 Task: Use add-ons "QR Code Generator app".
Action: Mouse moved to (242, 99)
Screenshot: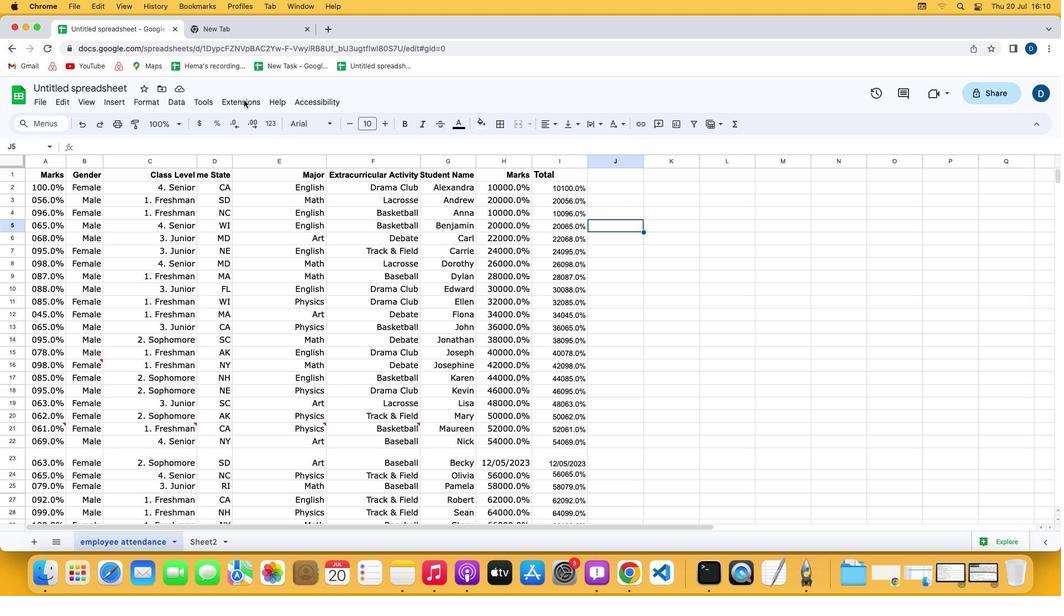 
Action: Mouse pressed left at (242, 99)
Screenshot: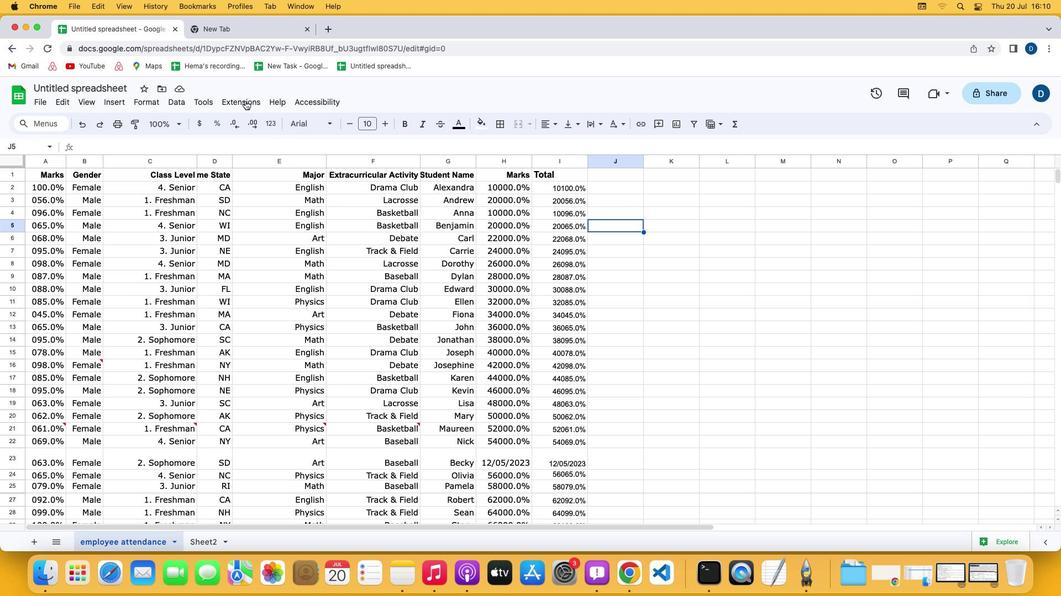 
Action: Mouse moved to (245, 100)
Screenshot: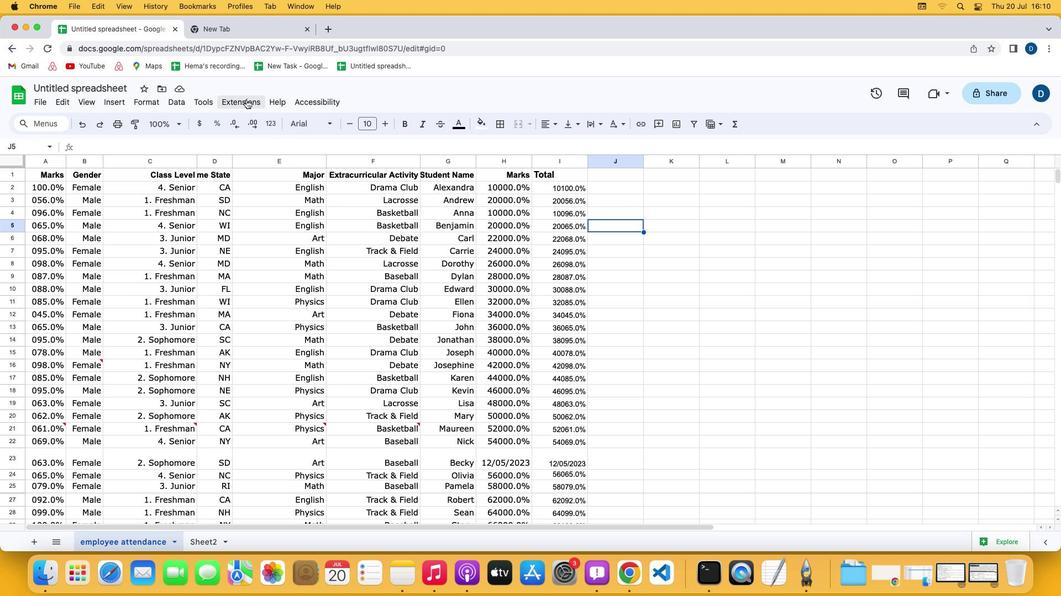 
Action: Mouse pressed left at (245, 100)
Screenshot: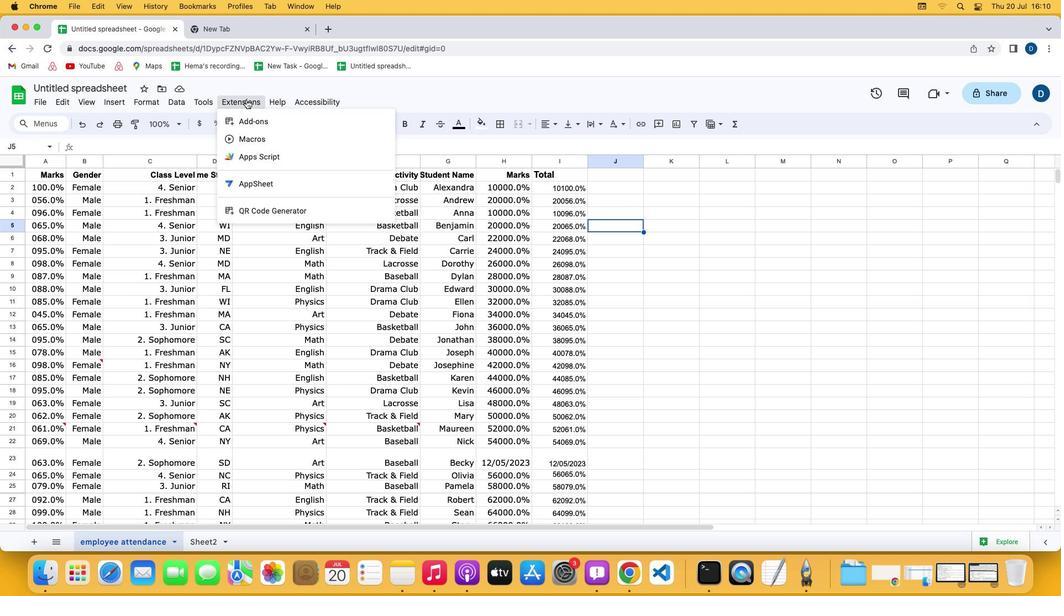 
Action: Mouse moved to (426, 169)
Screenshot: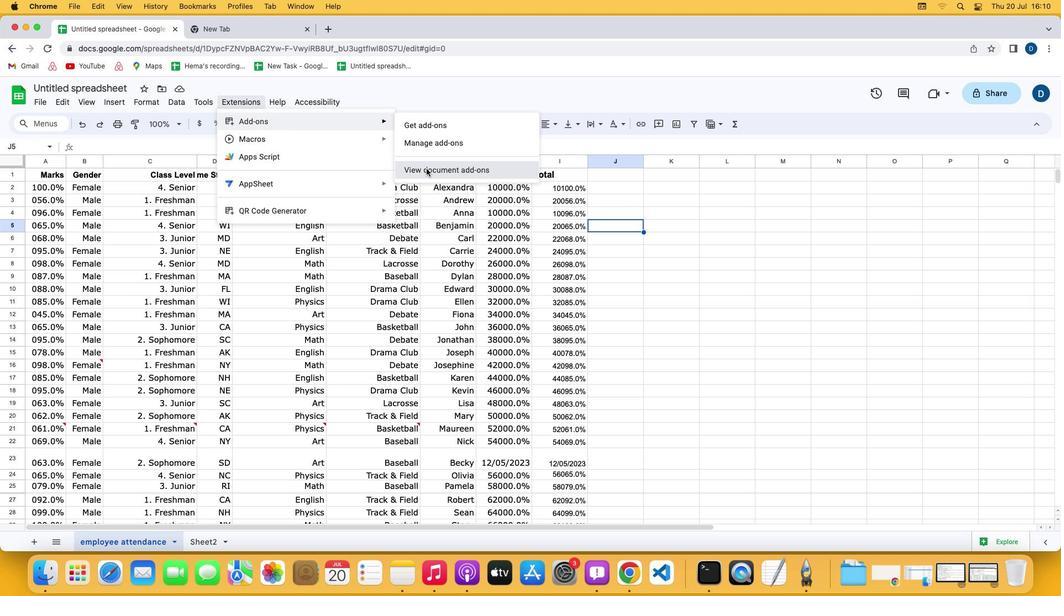 
Action: Mouse pressed left at (426, 169)
Screenshot: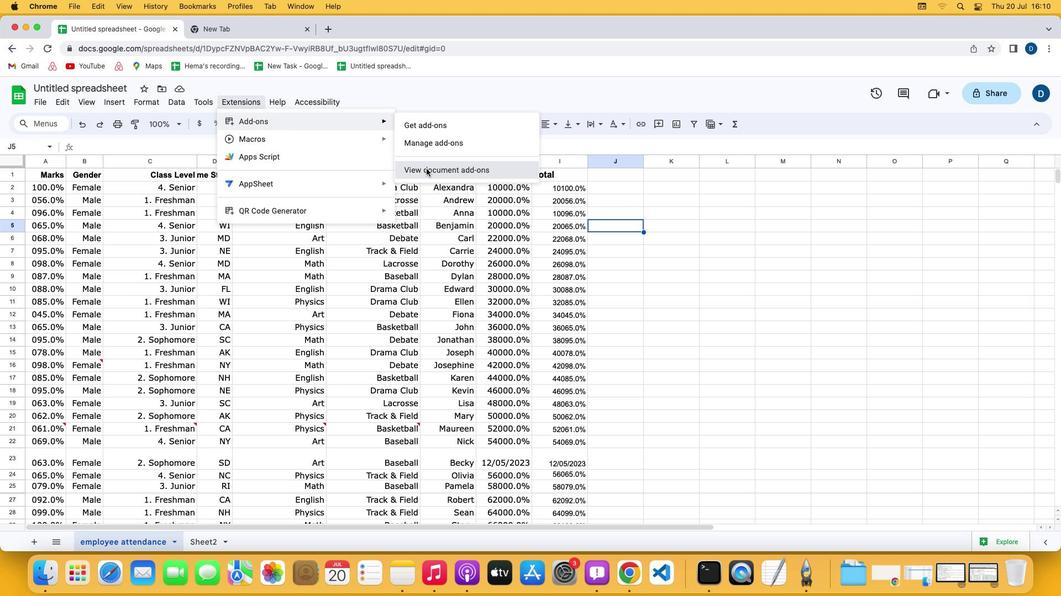 
Action: Mouse moved to (916, 317)
Screenshot: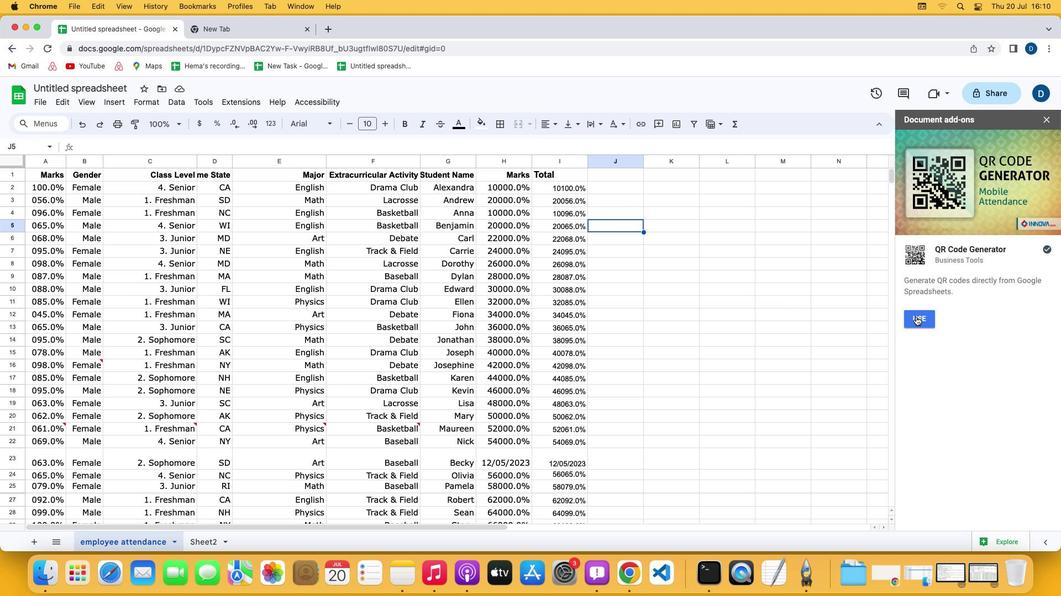 
Action: Mouse pressed left at (916, 317)
Screenshot: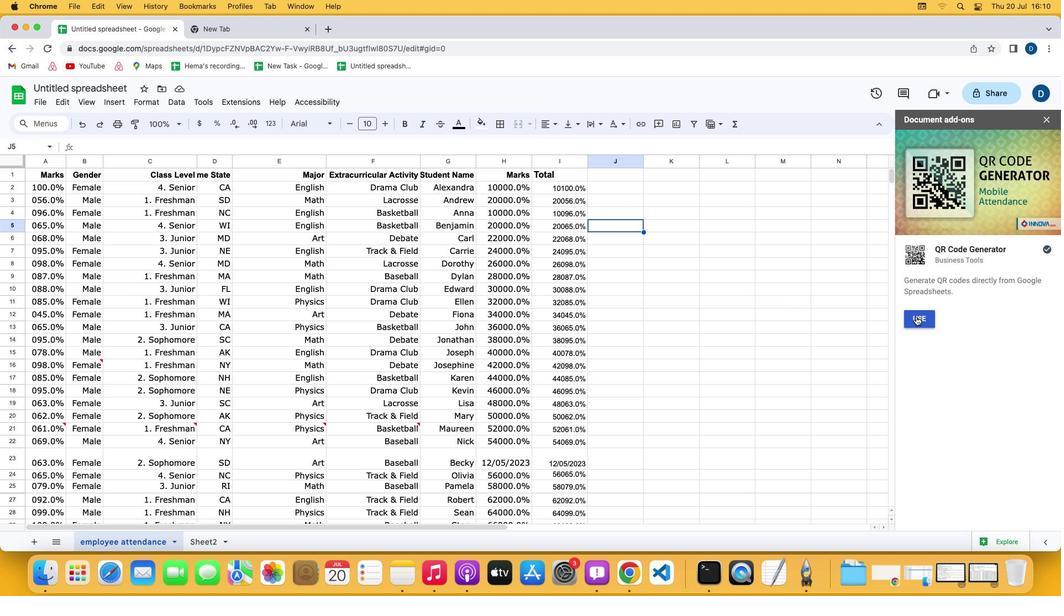 
Action: Mouse moved to (844, 352)
Screenshot: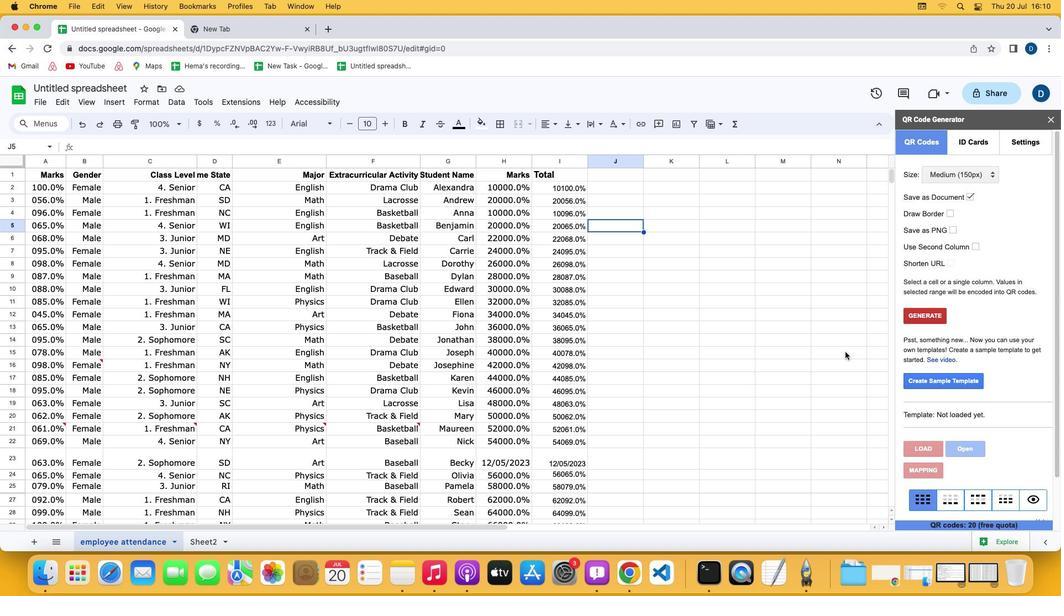 
